 Task: Add the product "Halls Relief Cherry Cough Drops Economy Pack (80 ct)" to cart from the store "CVS".
Action: Mouse pressed left at (65, 103)
Screenshot: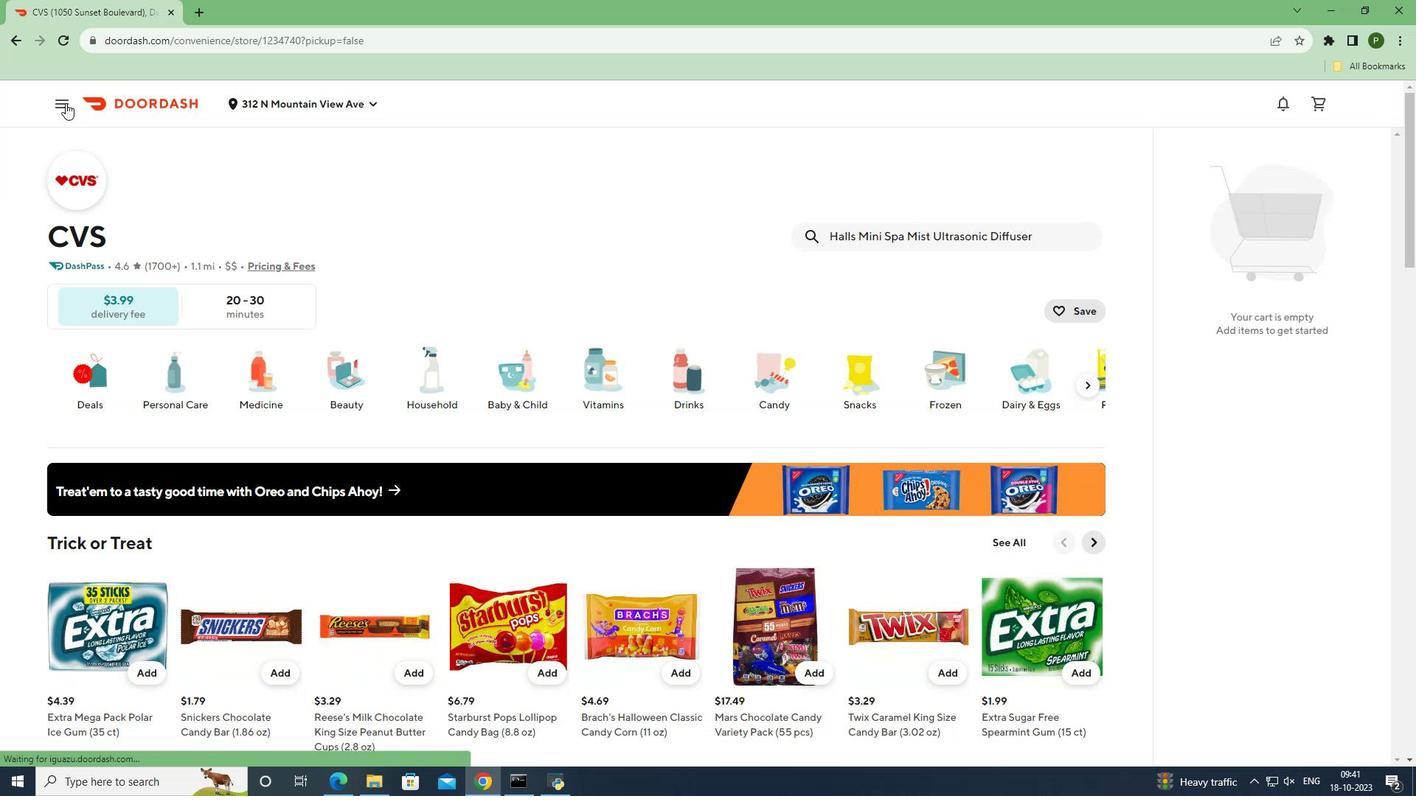 
Action: Mouse moved to (73, 200)
Screenshot: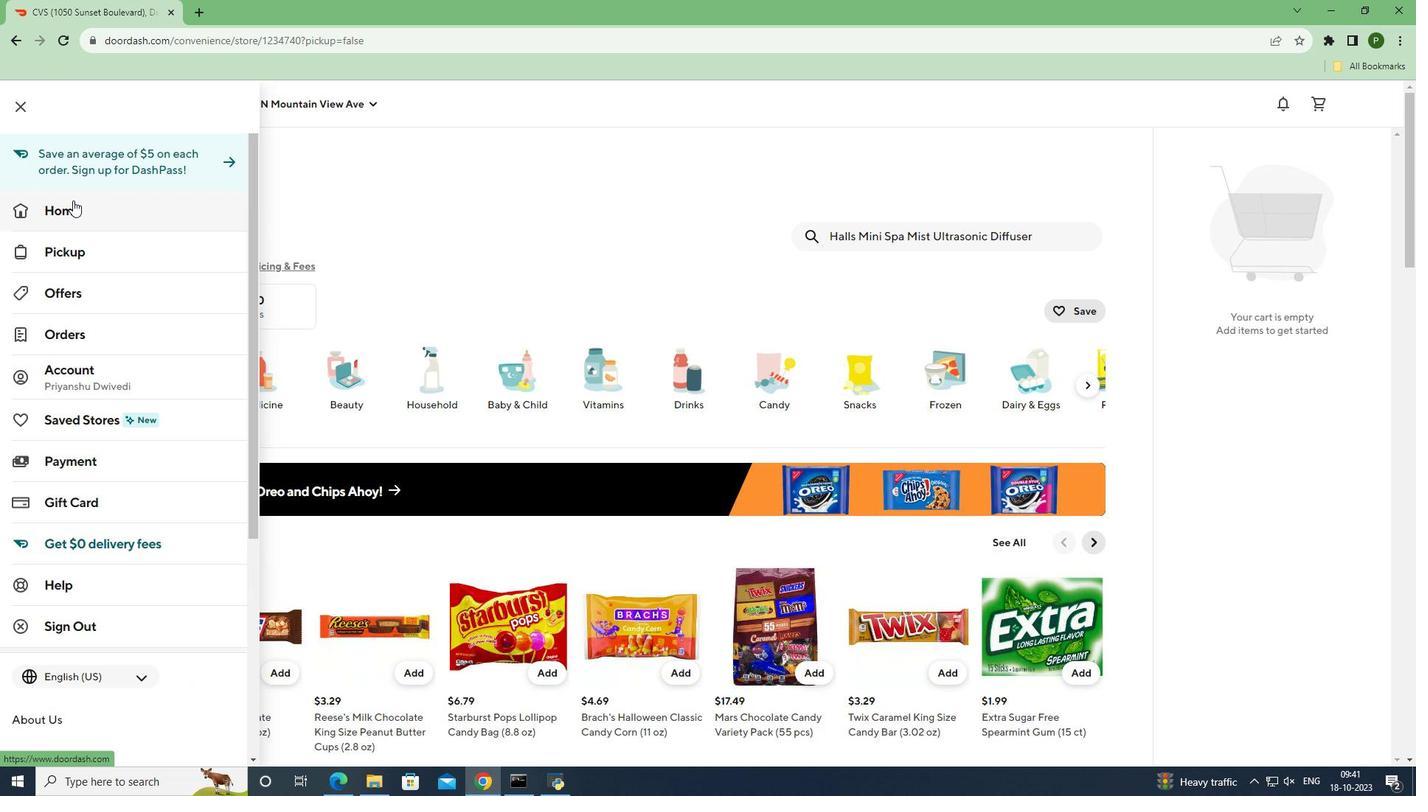 
Action: Mouse pressed left at (73, 200)
Screenshot: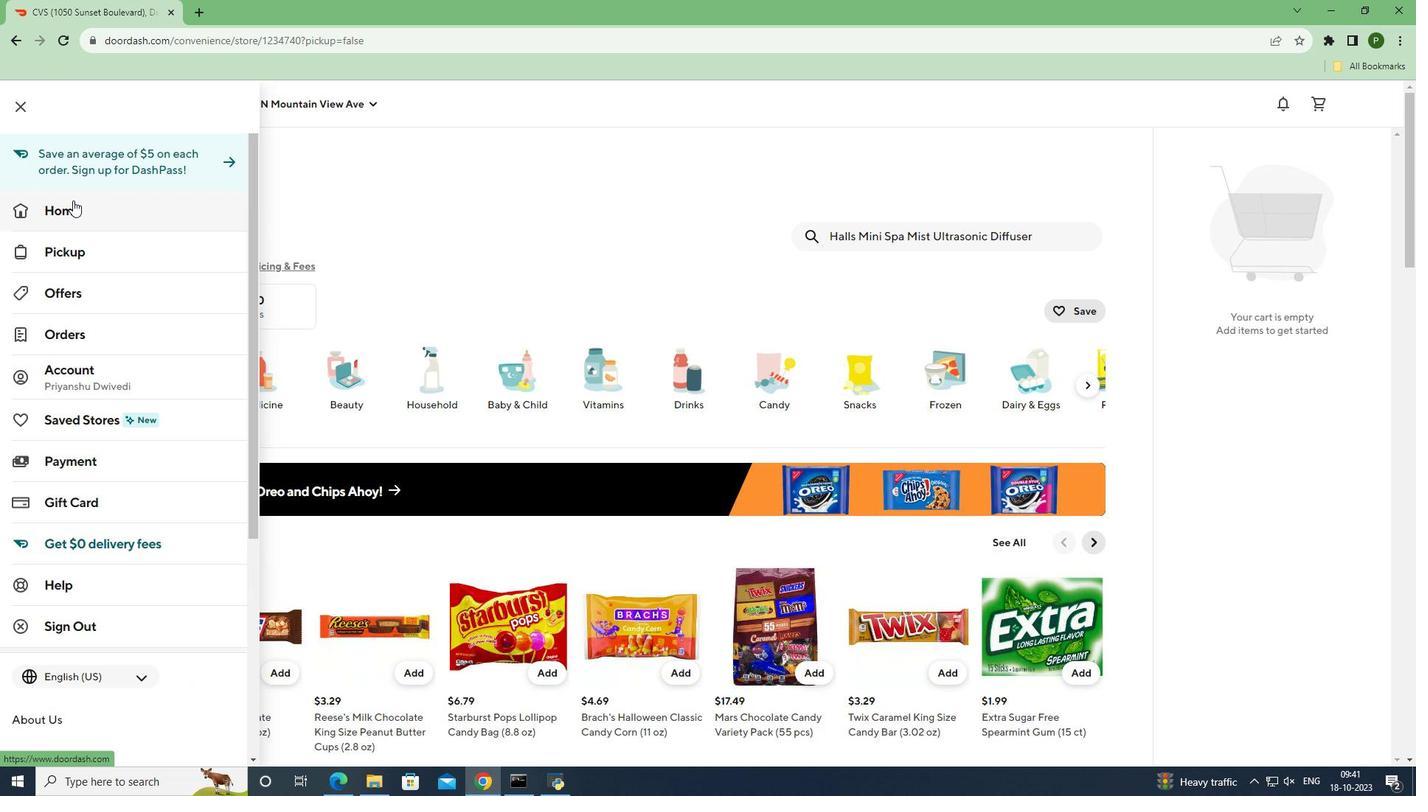 
Action: Mouse moved to (1083, 162)
Screenshot: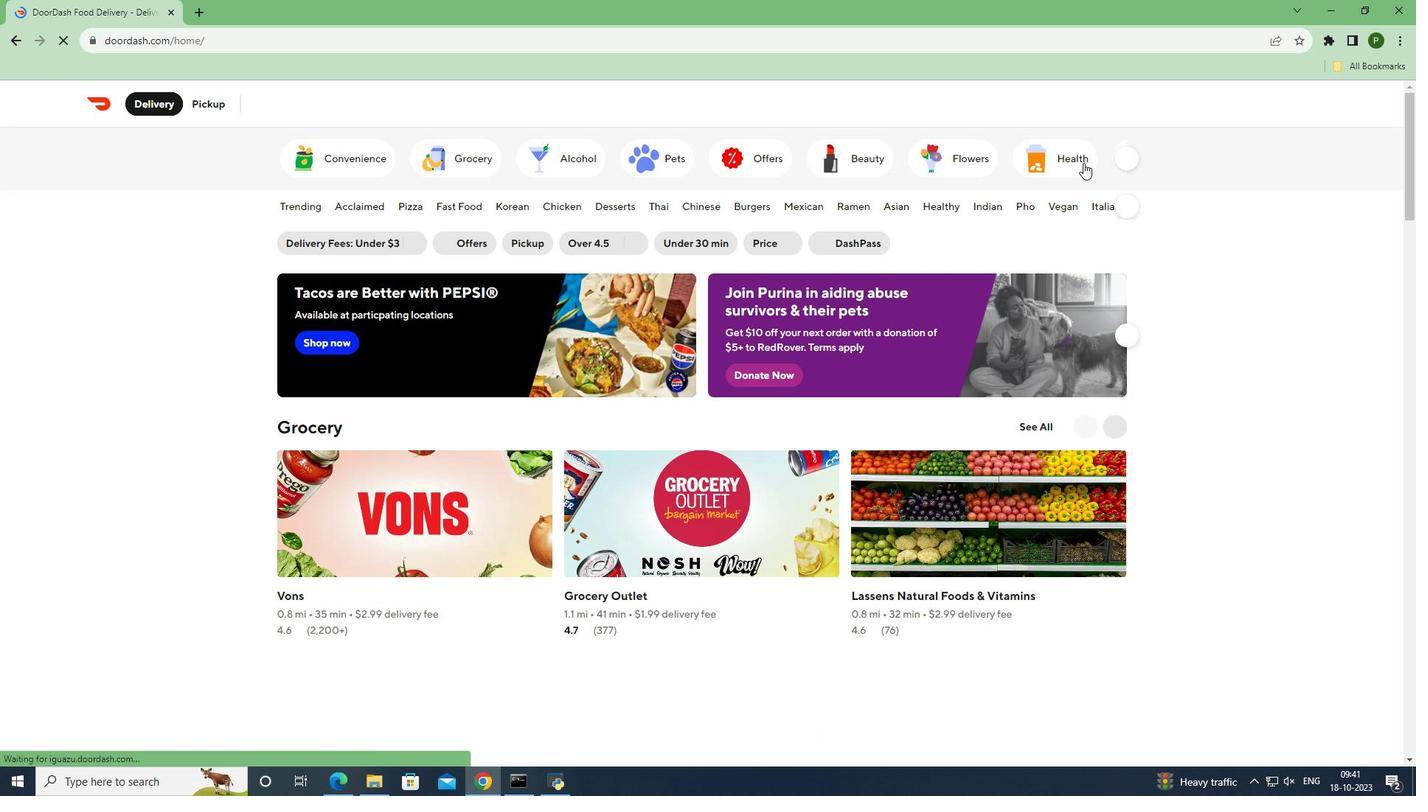 
Action: Mouse pressed left at (1083, 162)
Screenshot: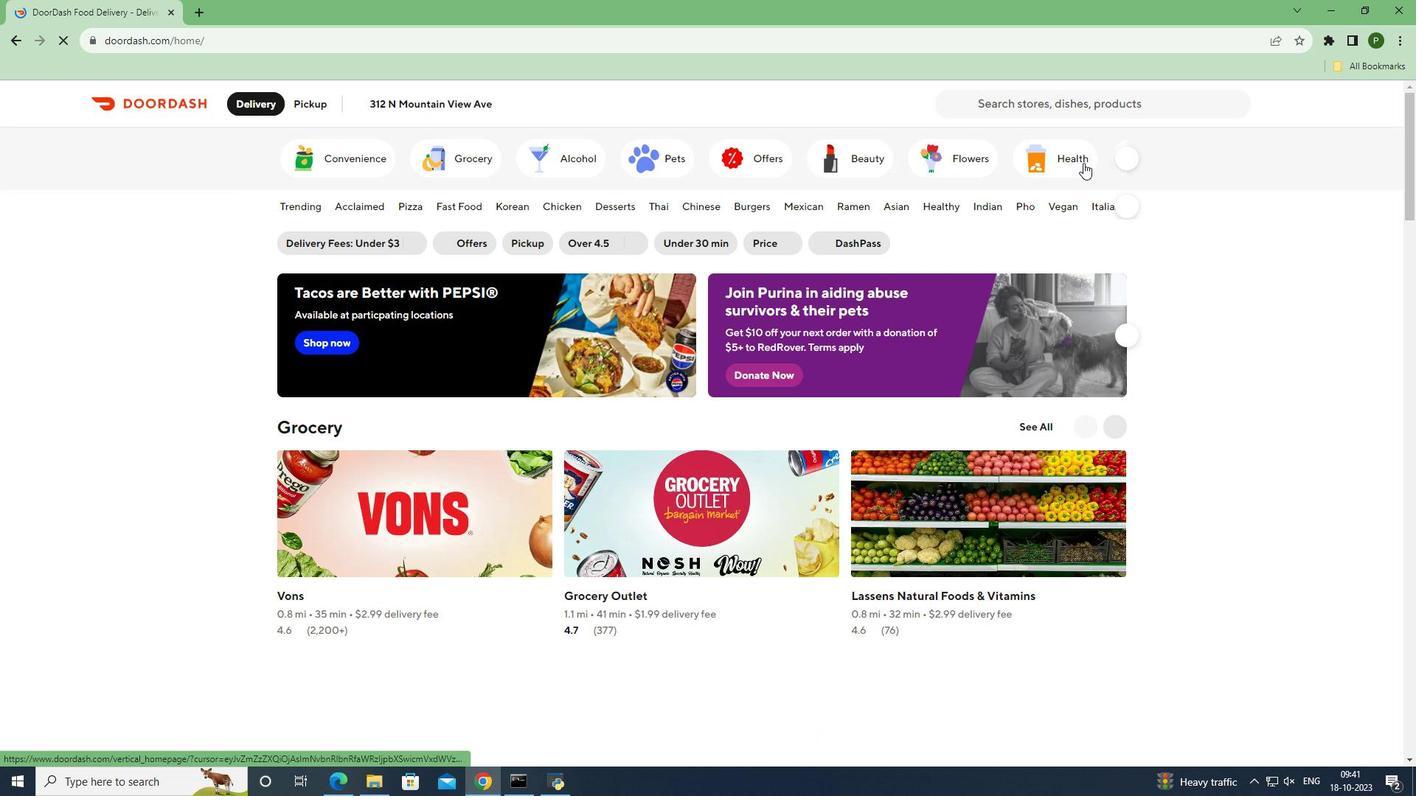 
Action: Mouse moved to (711, 473)
Screenshot: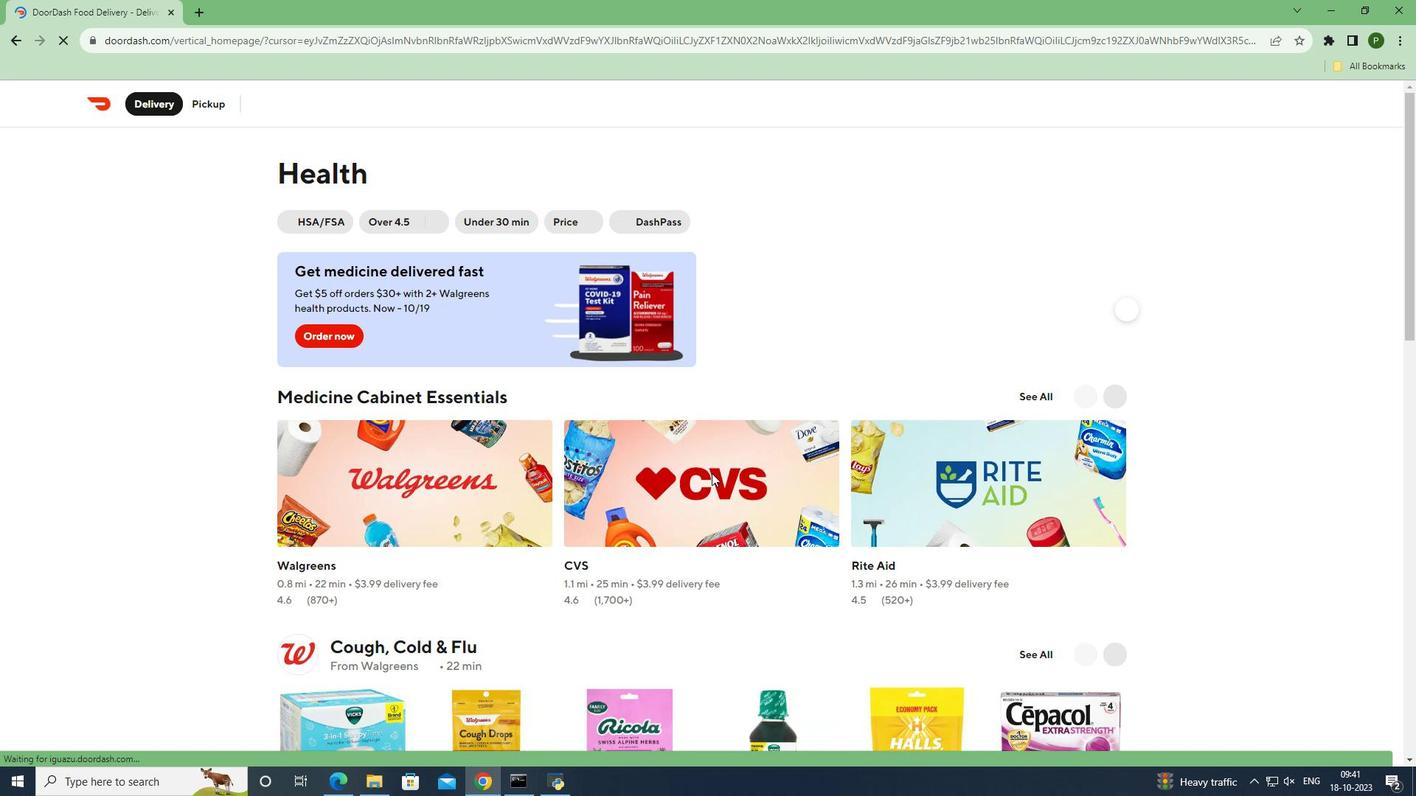 
Action: Mouse pressed left at (711, 473)
Screenshot: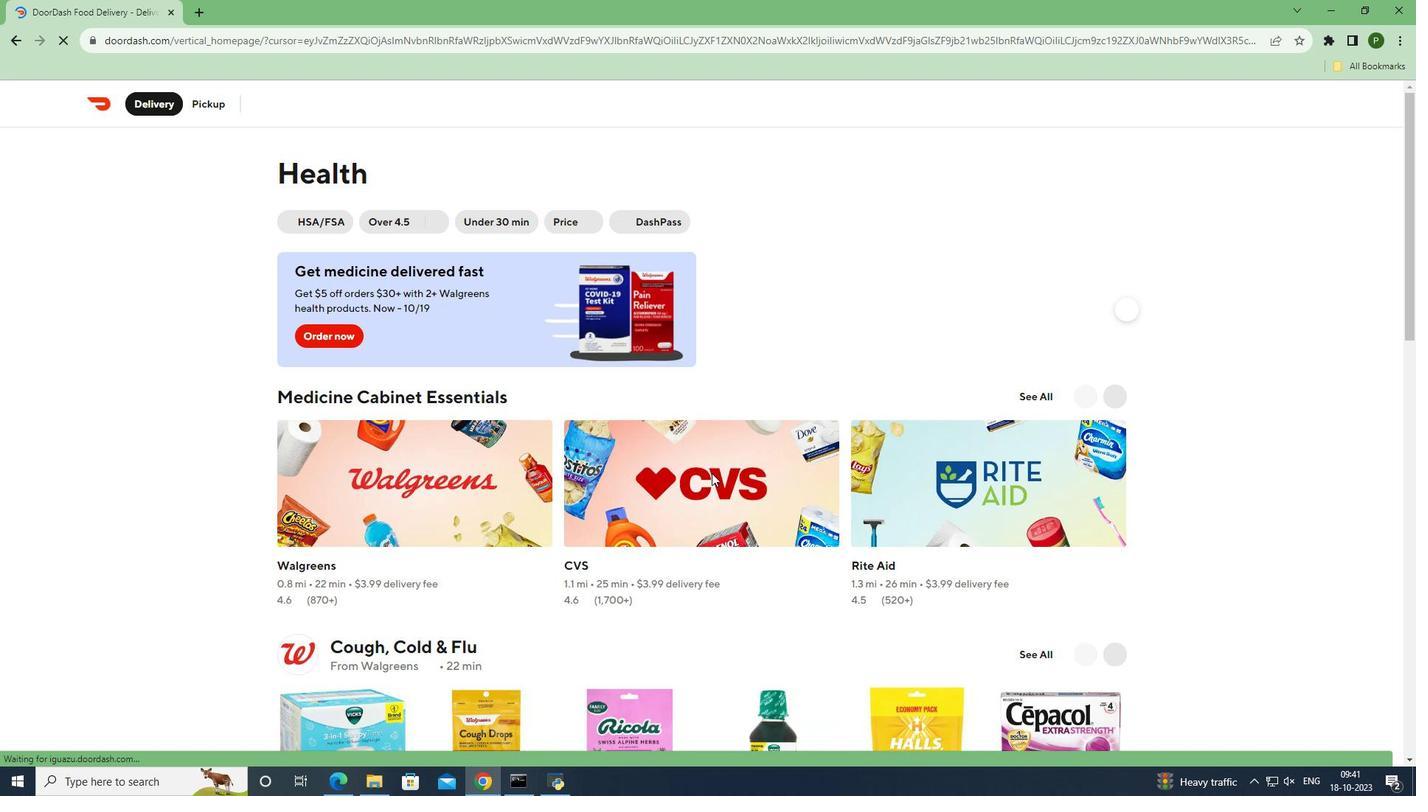 
Action: Mouse moved to (886, 234)
Screenshot: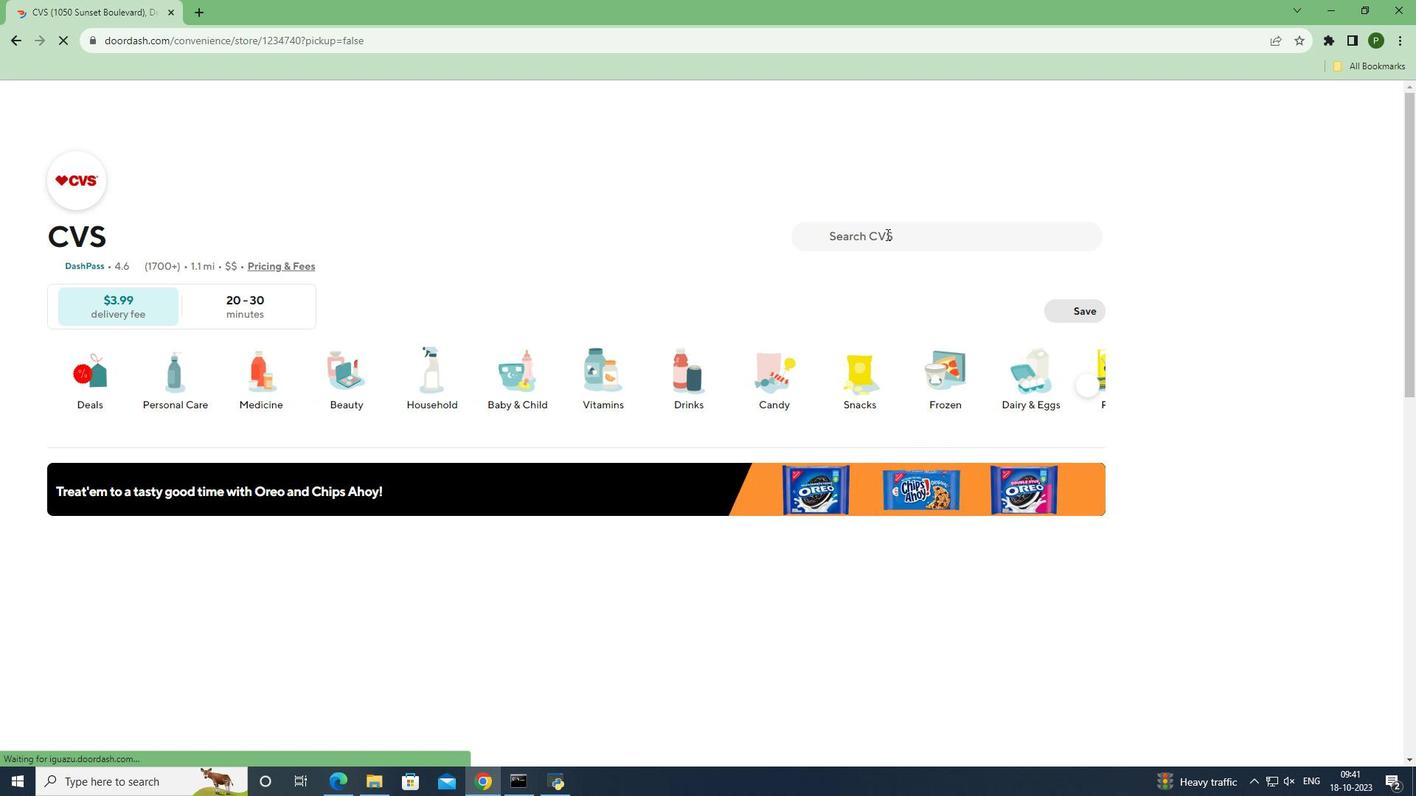 
Action: Mouse pressed left at (886, 234)
Screenshot: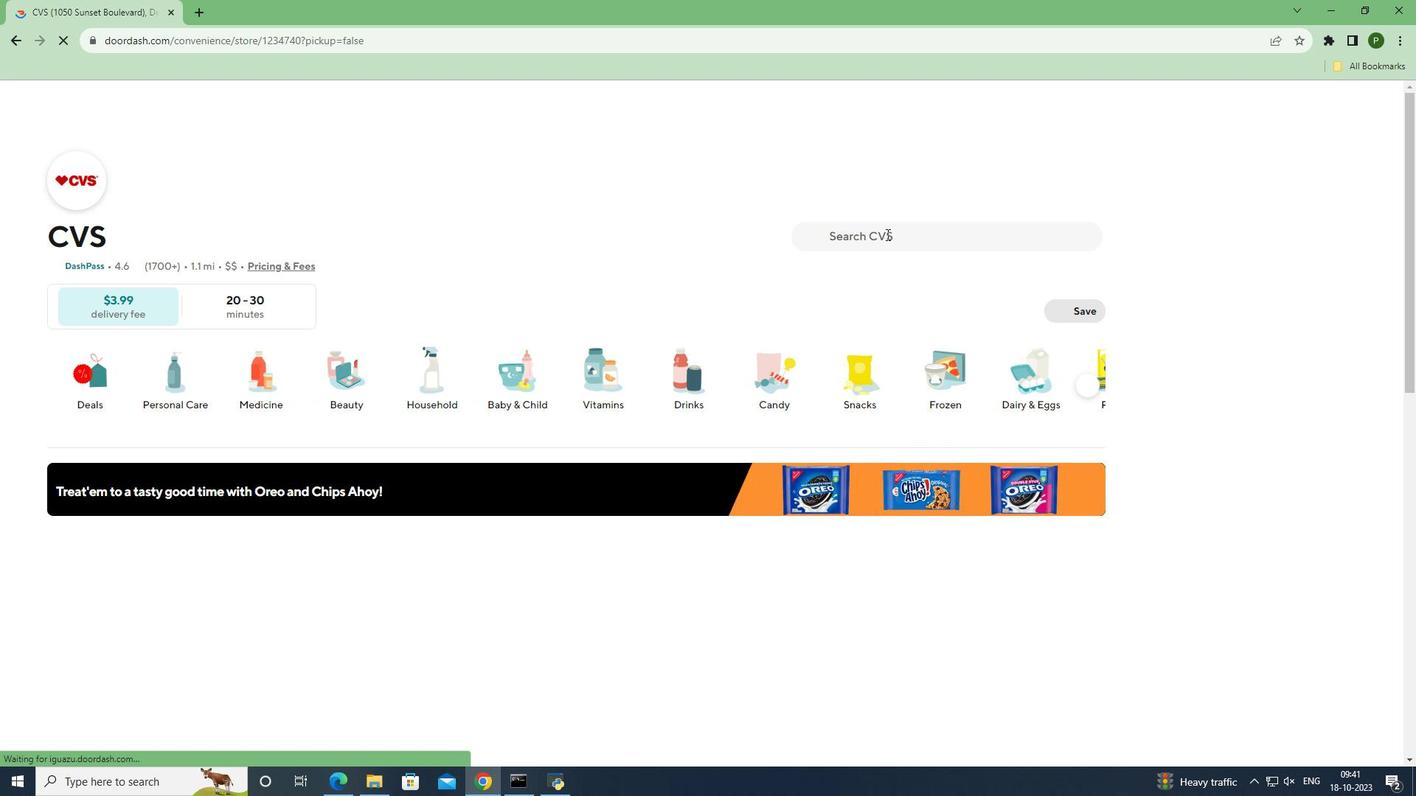 
Action: Key pressed <Key.caps_lock>H<Key.caps_lock>alls<Key.space><Key.caps_lock>R<Key.caps_lock>elief<Key.space><Key.caps_lock>C<Key.caps_lock>herry<Key.space><Key.caps_lock>C<Key.caps_lock>ough<Key.space><Key.caps_lock>D<Key.caps_lock>rops<Key.space><Key.caps_lock>E<Key.caps_lock>conomy<Key.space><Key.caps_lock>P<Key.caps_lock>ack<Key.space><Key.shift_r>(80<Key.space>ct<Key.shift_r>)
Screenshot: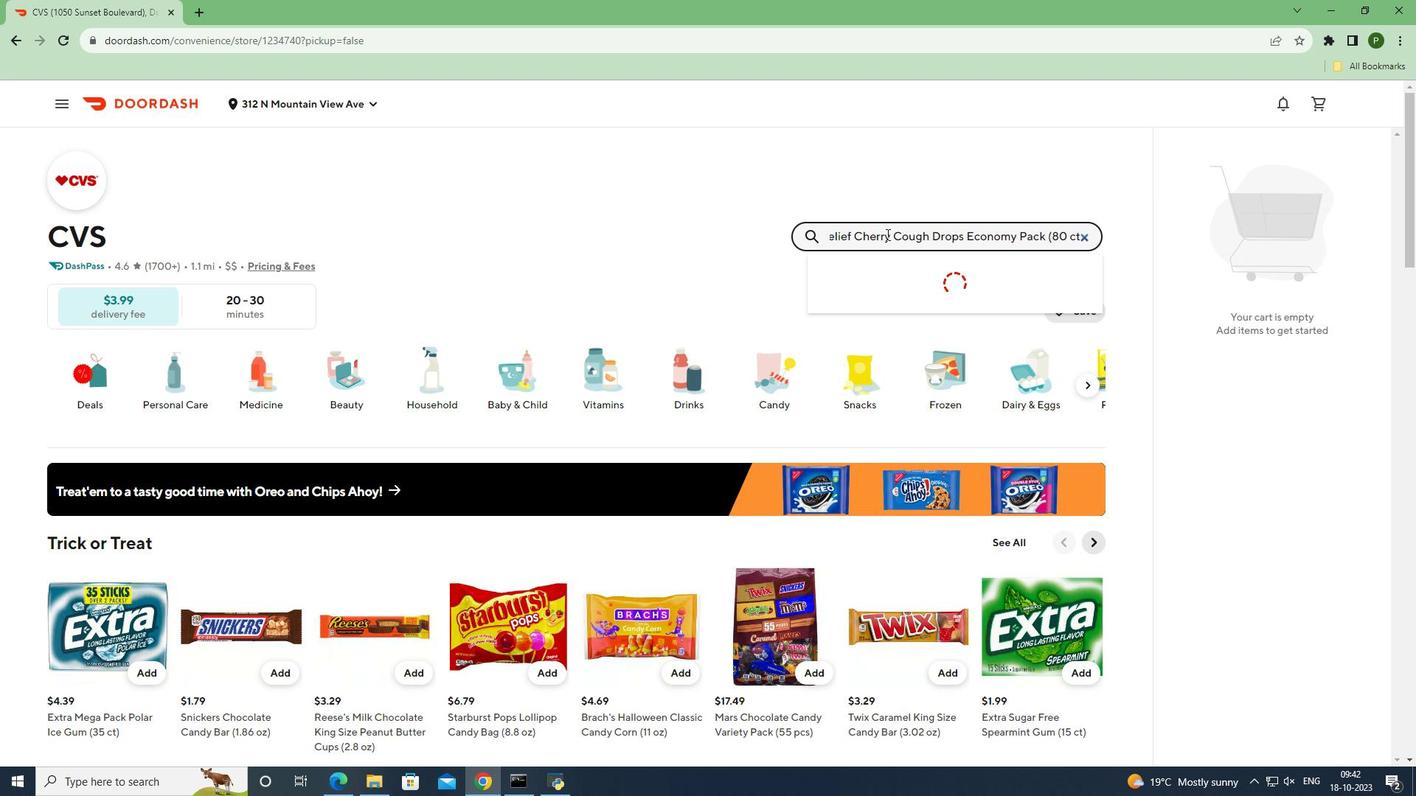 
Action: Mouse moved to (907, 297)
Screenshot: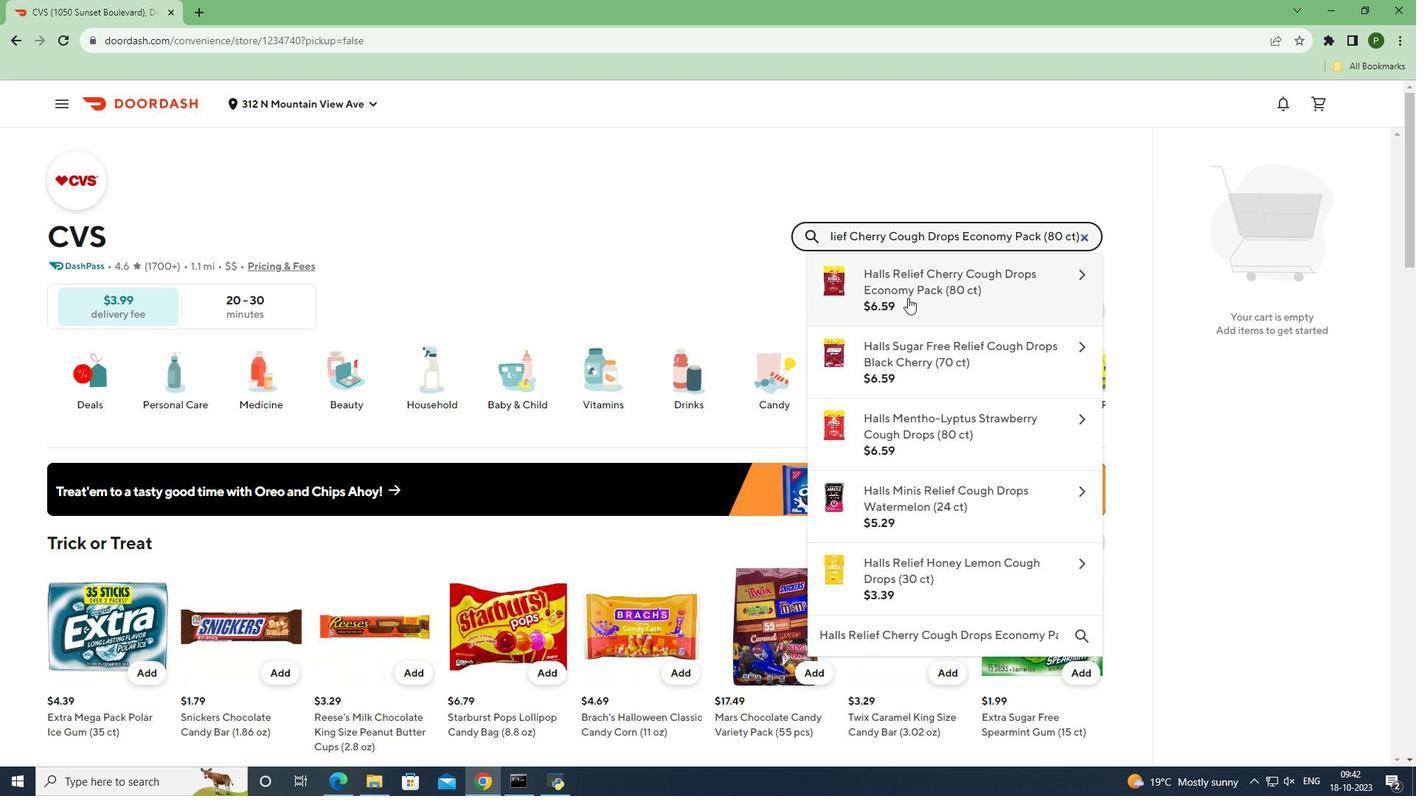 
Action: Mouse pressed left at (907, 297)
Screenshot: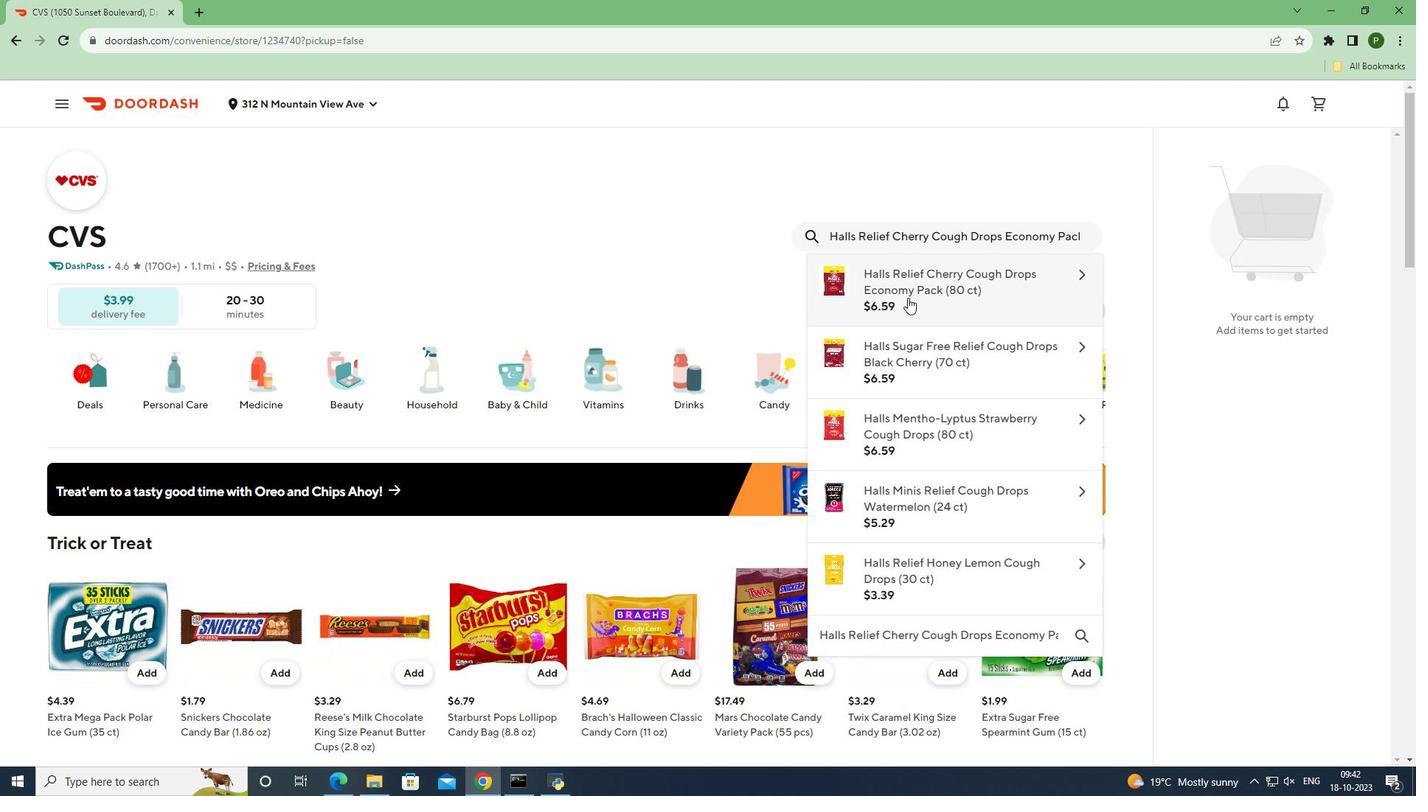 
Action: Mouse moved to (982, 727)
Screenshot: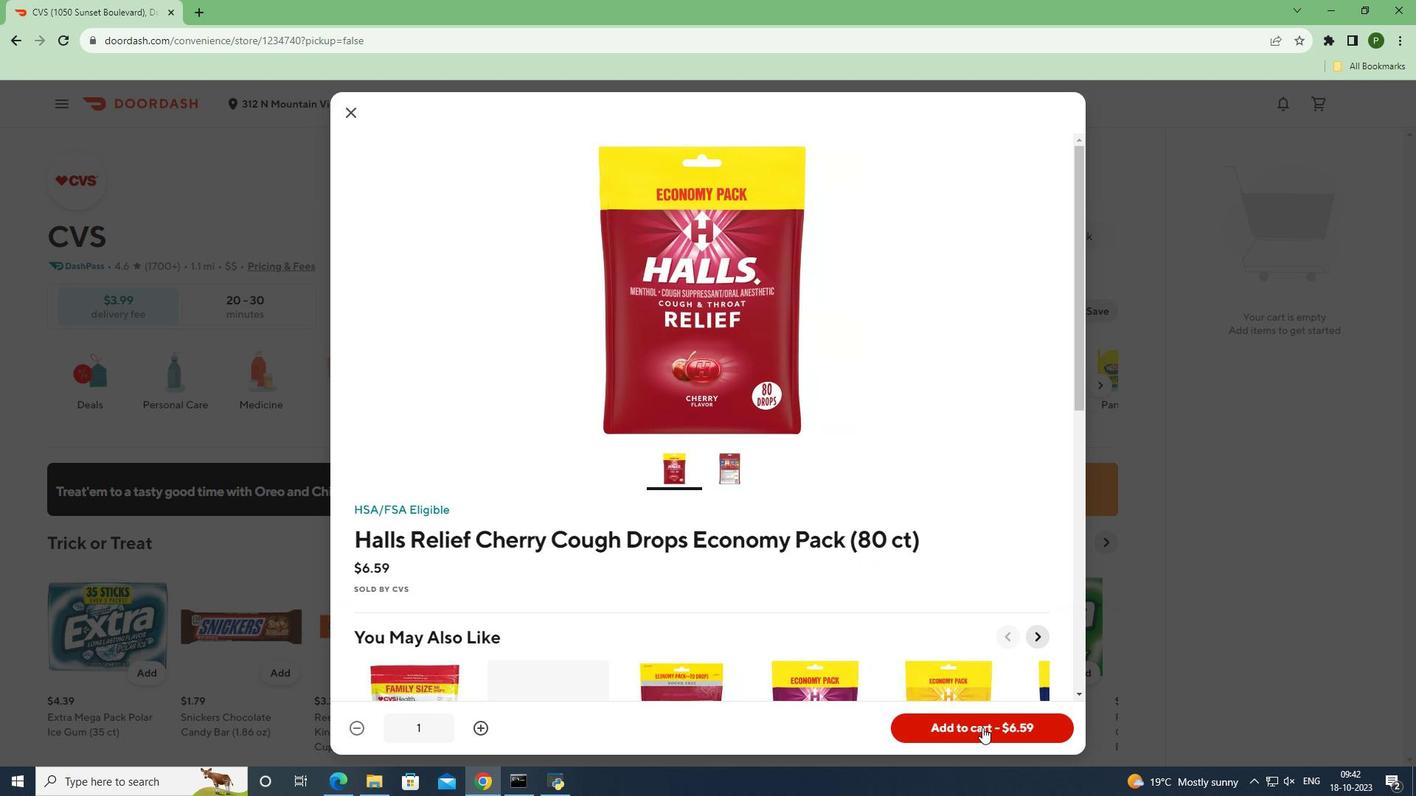 
Action: Mouse pressed left at (982, 727)
Screenshot: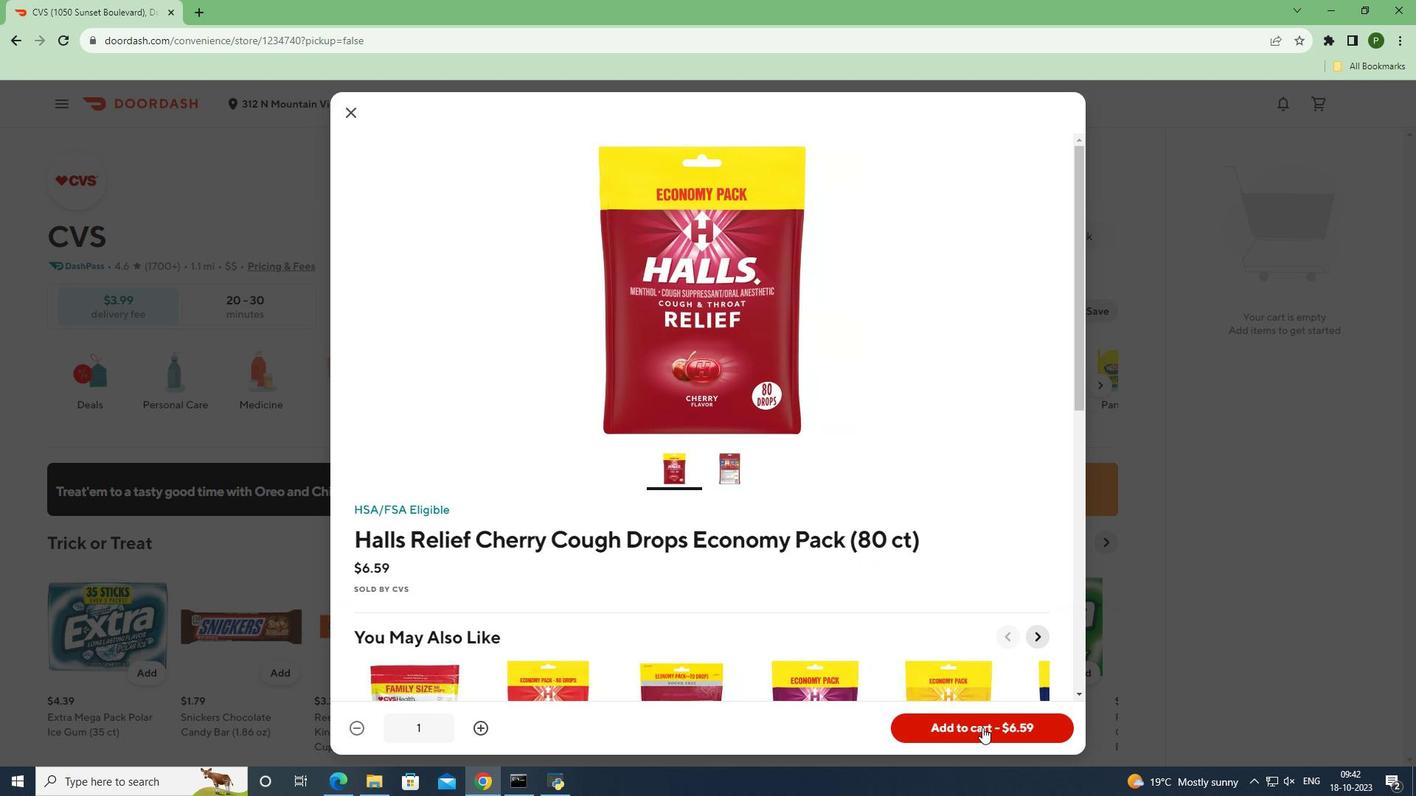 
Action: Mouse moved to (1150, 645)
Screenshot: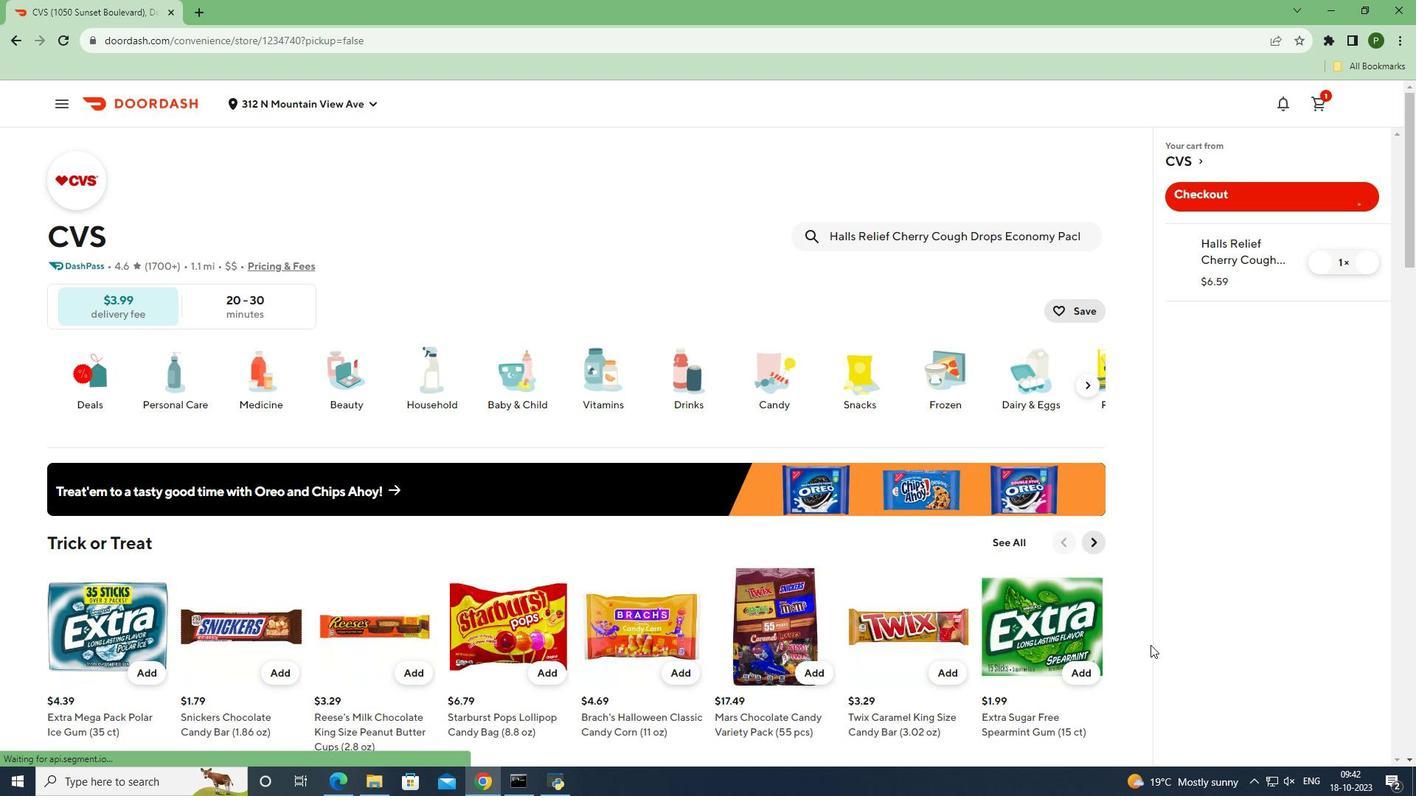 
